 Task: Create in the project ByteBoost and in the Backlog issue 'Develop a new tool for automated testing of web application accessibility and compliance with web standards' a child issue 'Automated testing infrastructure reliability remediation and reporting', and assign it to team member softage.1@softage.net. Create in the project ByteBoost and in the Backlog issue 'Upgrade the content delivery and caching mechanisms of a web application to improve content delivery speed and reliability' a child issue 'Integration with performance review systems', and assign it to team member softage.2@softage.net
Action: Mouse moved to (168, 45)
Screenshot: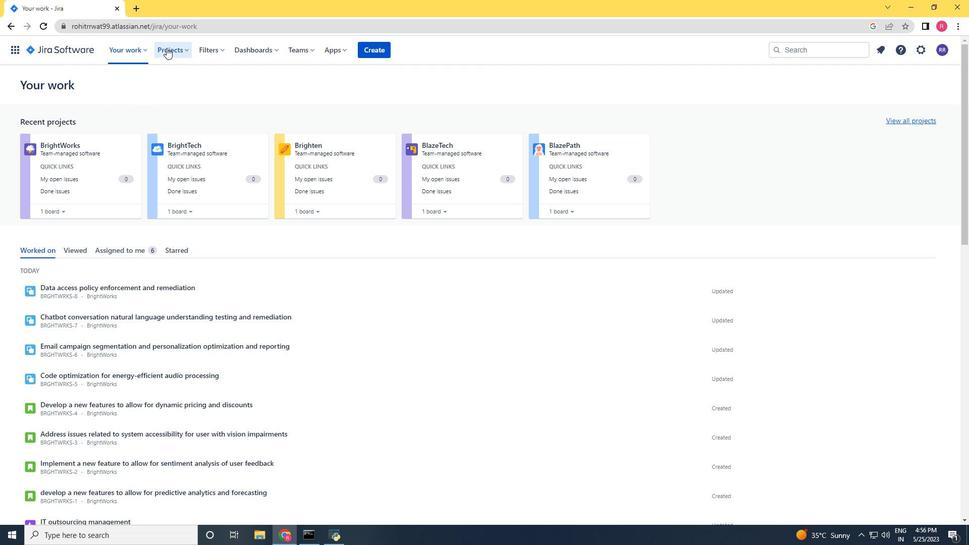 
Action: Mouse pressed left at (168, 45)
Screenshot: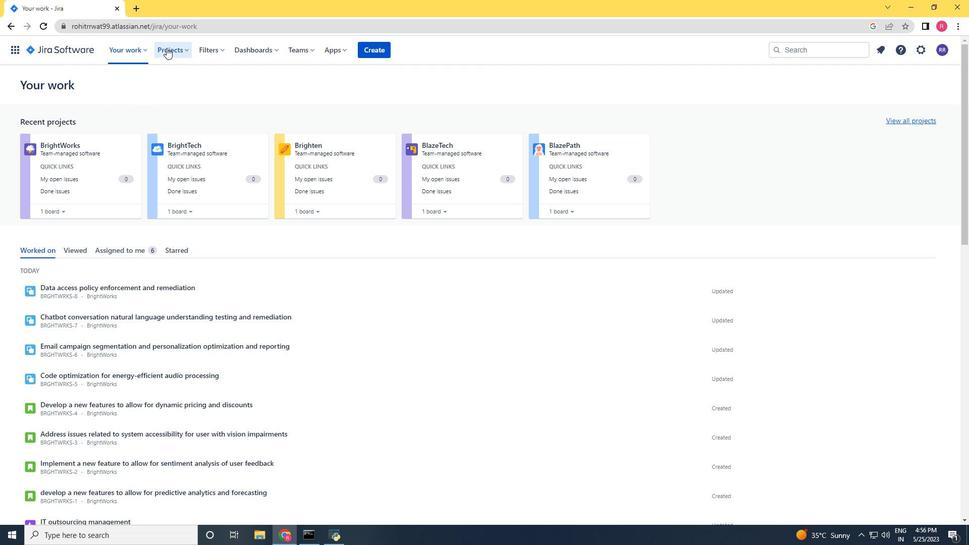 
Action: Mouse moved to (212, 103)
Screenshot: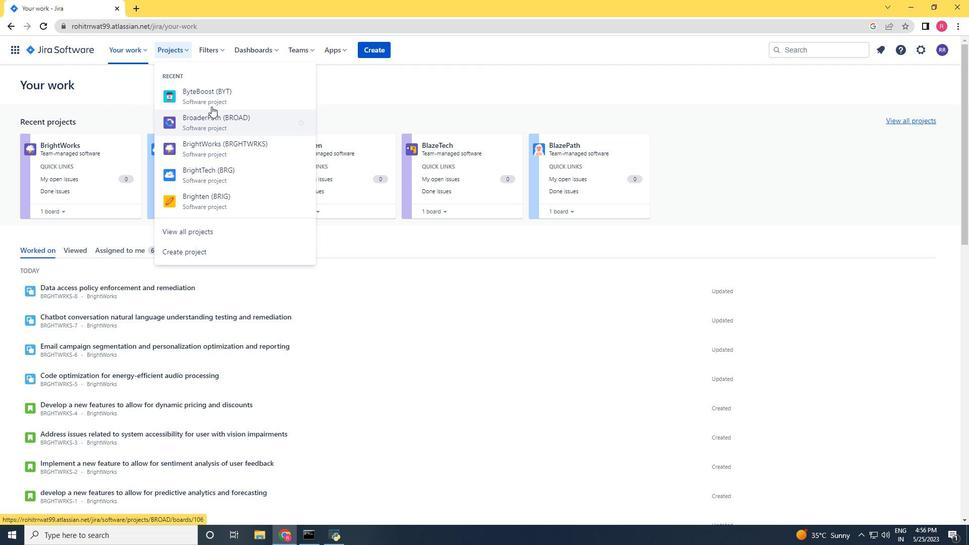 
Action: Mouse pressed left at (212, 103)
Screenshot: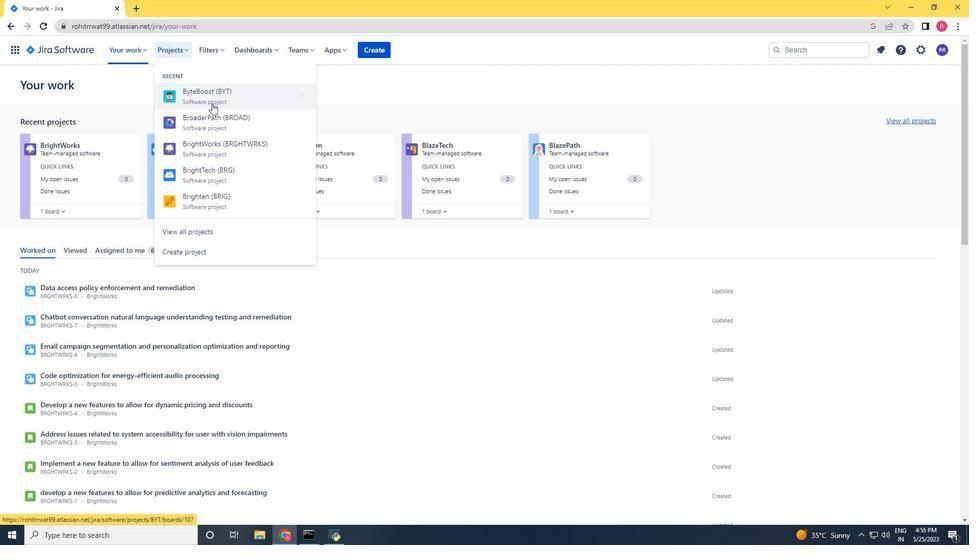 
Action: Mouse moved to (92, 157)
Screenshot: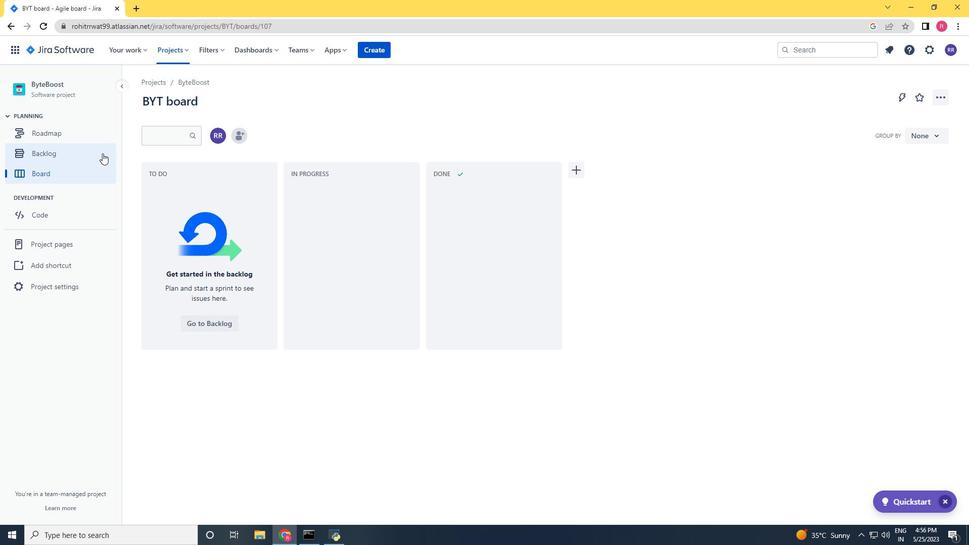 
Action: Mouse pressed left at (92, 157)
Screenshot: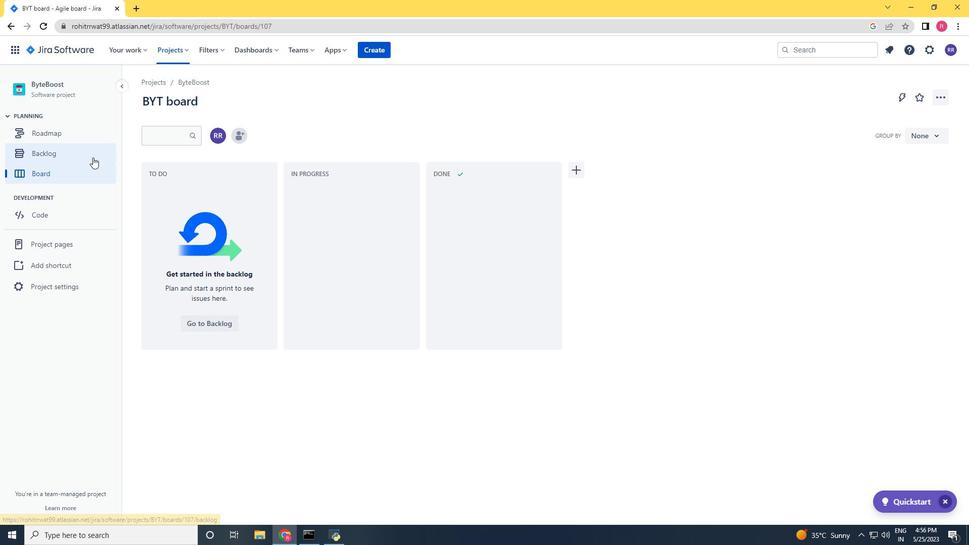 
Action: Mouse moved to (712, 269)
Screenshot: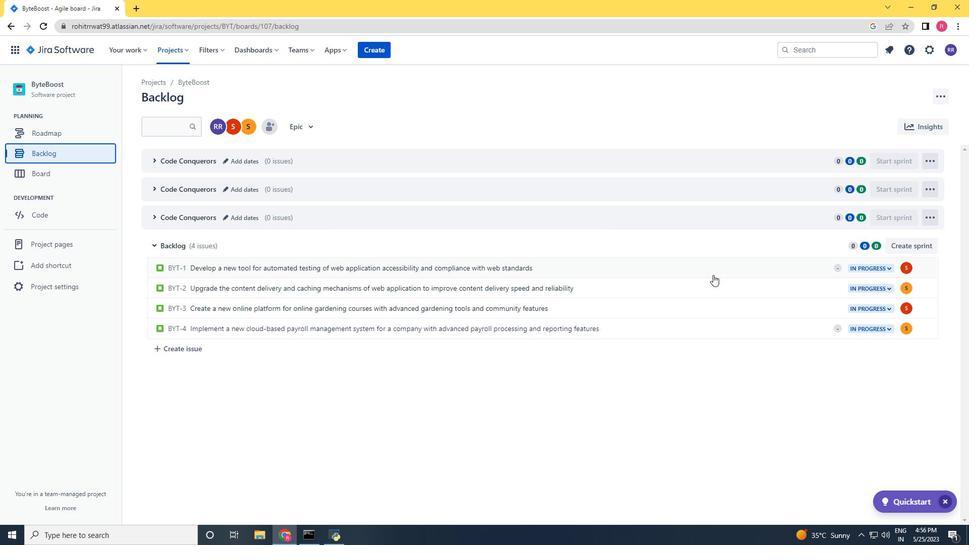 
Action: Mouse pressed left at (712, 269)
Screenshot: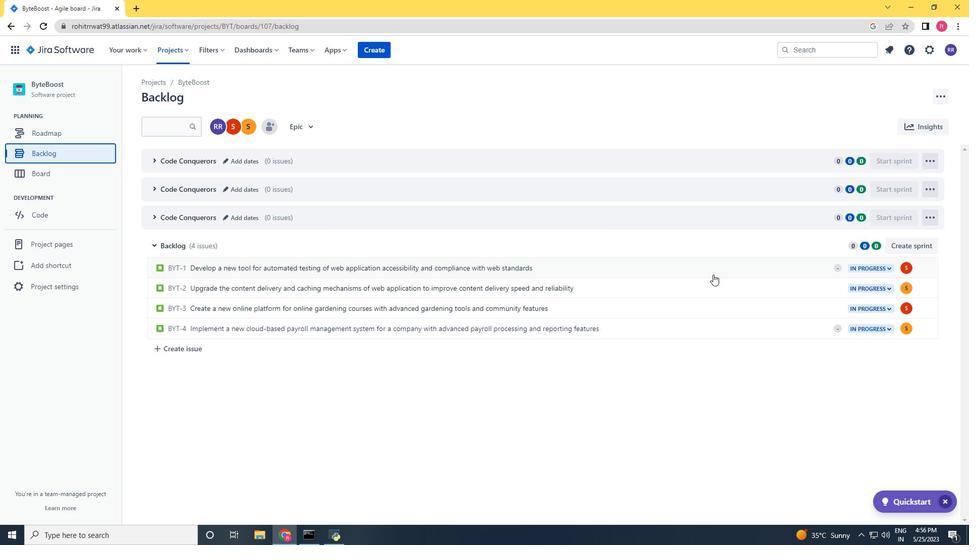 
Action: Mouse moved to (799, 238)
Screenshot: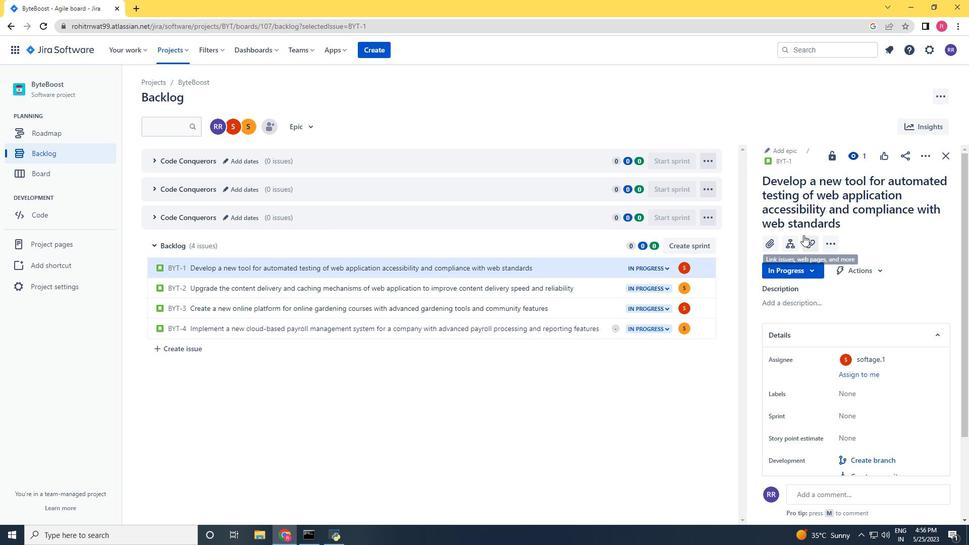 
Action: Mouse pressed left at (799, 238)
Screenshot: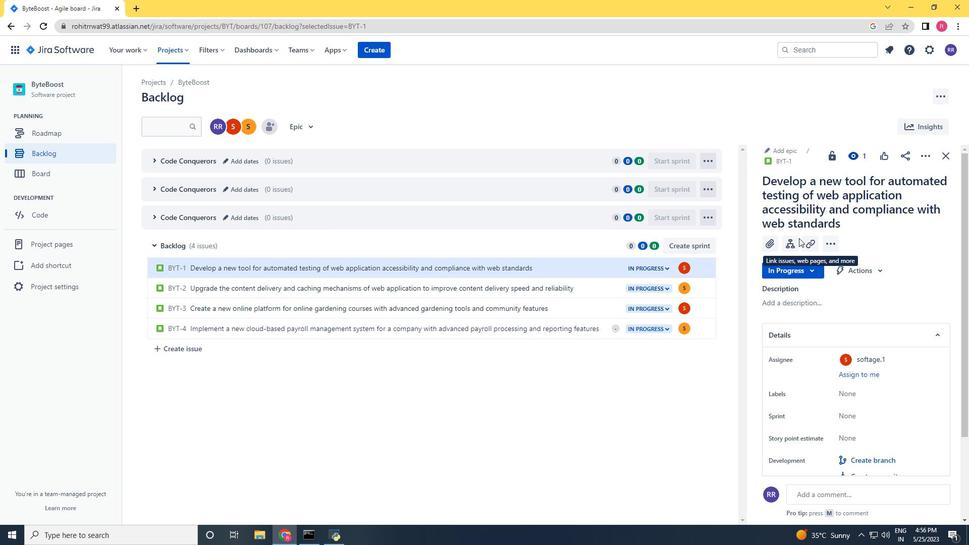 
Action: Mouse moved to (790, 245)
Screenshot: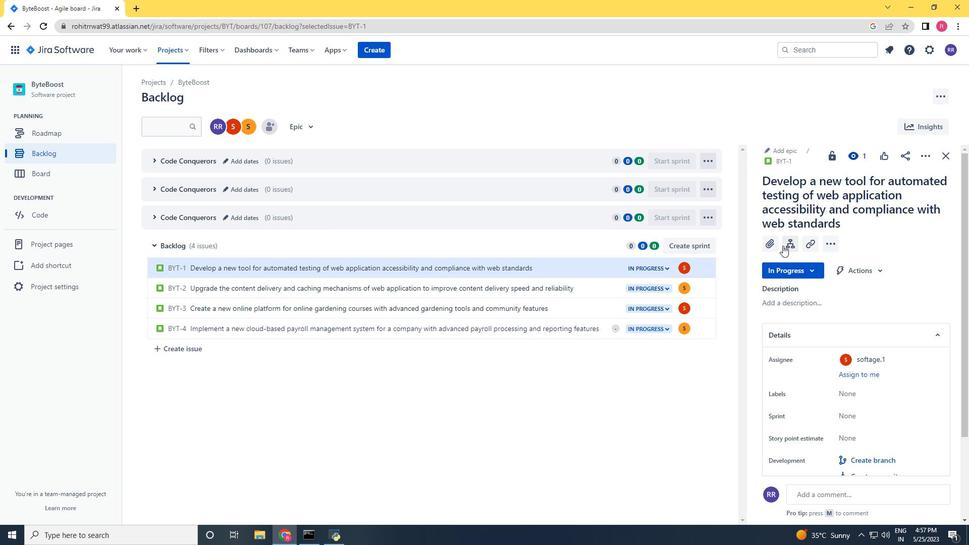 
Action: Mouse pressed left at (789, 245)
Screenshot: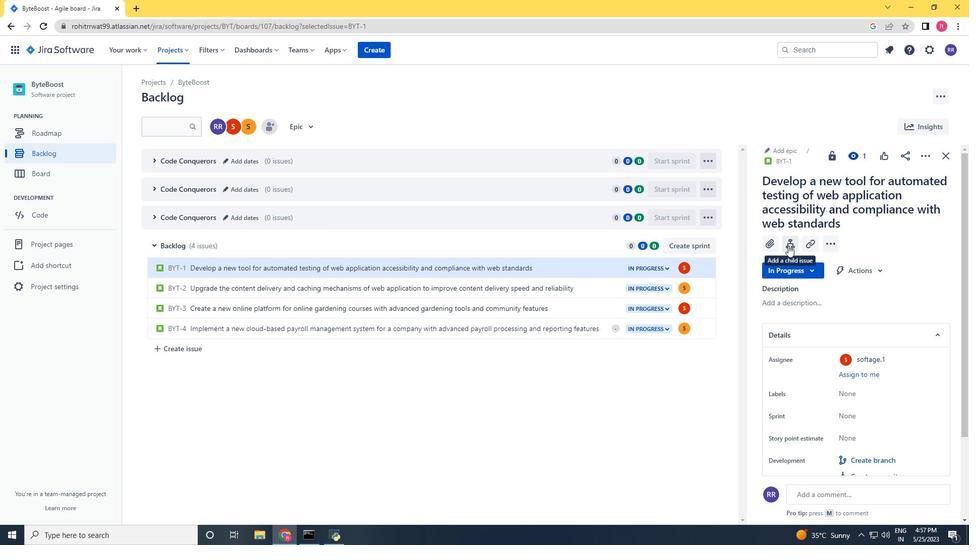 
Action: Key pressed <Key.shift>Automated<Key.space>testing<Key.space>infrastu<Key.backspace>ructure<Key.space>realibility<Key.space><Key.backspace><Key.backspace><Key.backspace><Key.backspace><Key.backspace><Key.backspace><Key.backspace><Key.backspace><Key.backspace>libility<Key.space><Key.left><Key.left><Key.left><Key.left><Key.left><Key.left><Key.left><Key.left><Key.left><Key.left><Key.left><Key.left><Key.right><Key.right><Key.right><Key.backspace><Key.right><Key.right><Key.right><Key.right><Key.right><Key.right><Key.right><Key.right><Key.right>remediation<Key.space><Key.left><Key.left><Key.left><Key.left><Key.left><Key.left><Key.left><Key.left><Key.left><Key.left><Key.left><Key.left><Key.left><Key.left><Key.left><Key.left><Key.left><Key.left><Key.left><Key.left><Key.left><Key.left><Key.right><Key.right><Key.right>a<Key.right><Key.right><Key.right><Key.right><Key.right><Key.right><Key.right><Key.right><Key.right><Key.right><Key.right><Key.right><Key.right><Key.right><Key.right><Key.right><Key.right><Key.right><Key.right><Key.right><Key.right><Key.right><Key.right><Key.right>and<Key.space>reporting<Key.space><Key.enter>
Screenshot: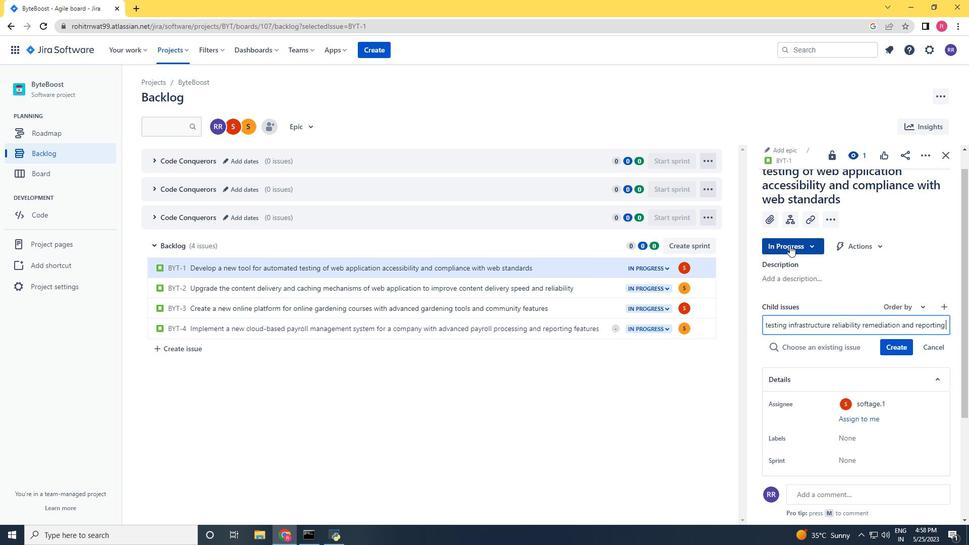 
Action: Mouse moved to (598, 293)
Screenshot: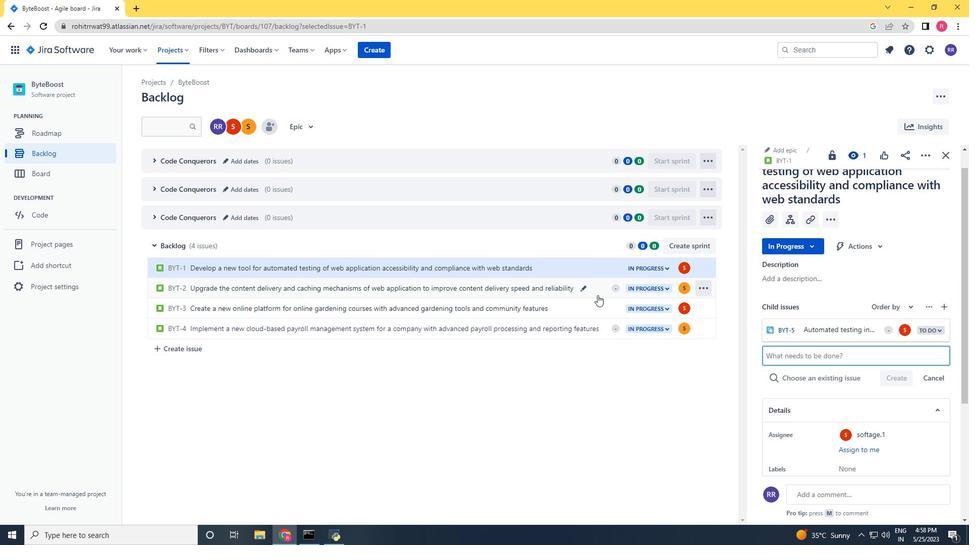 
Action: Mouse pressed left at (598, 293)
Screenshot: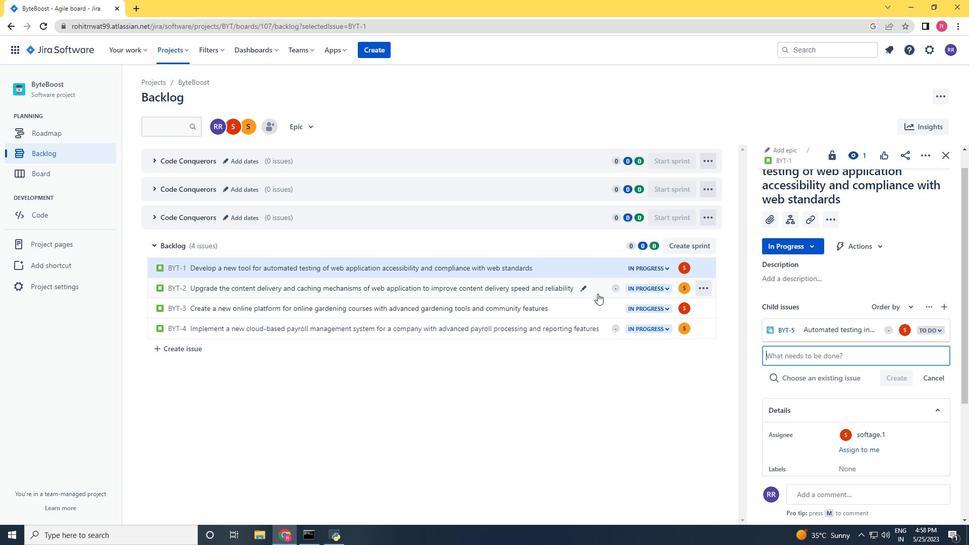 
Action: Mouse moved to (787, 245)
Screenshot: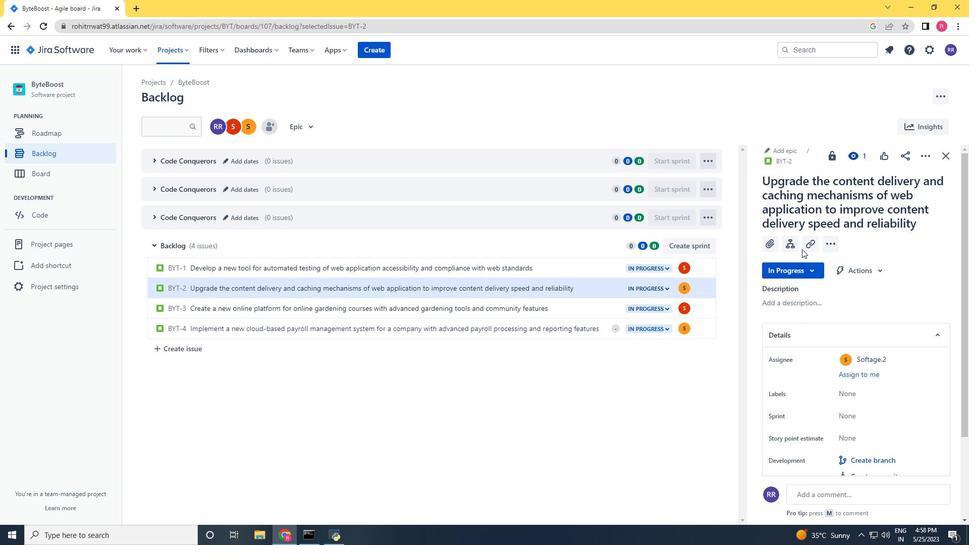 
Action: Mouse pressed left at (787, 245)
Screenshot: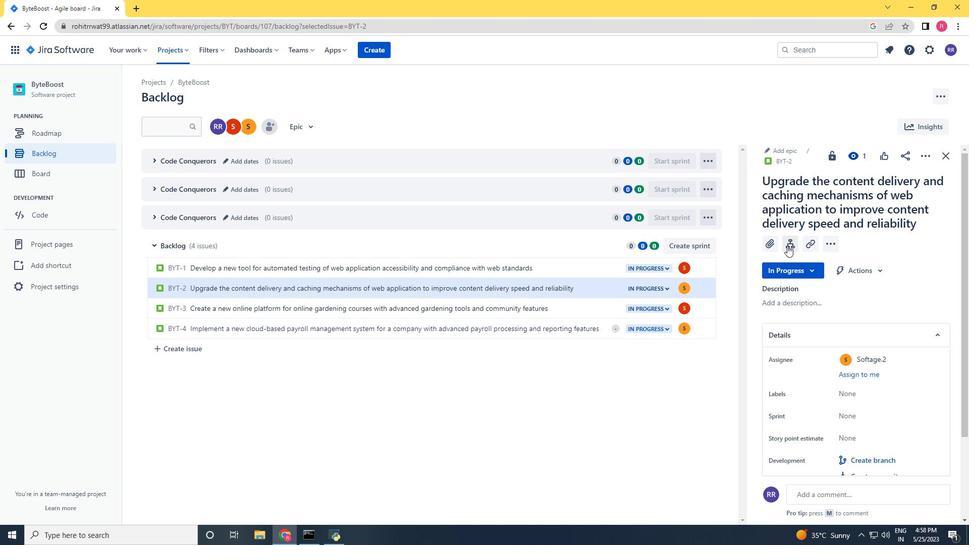 
Action: Mouse moved to (817, 352)
Screenshot: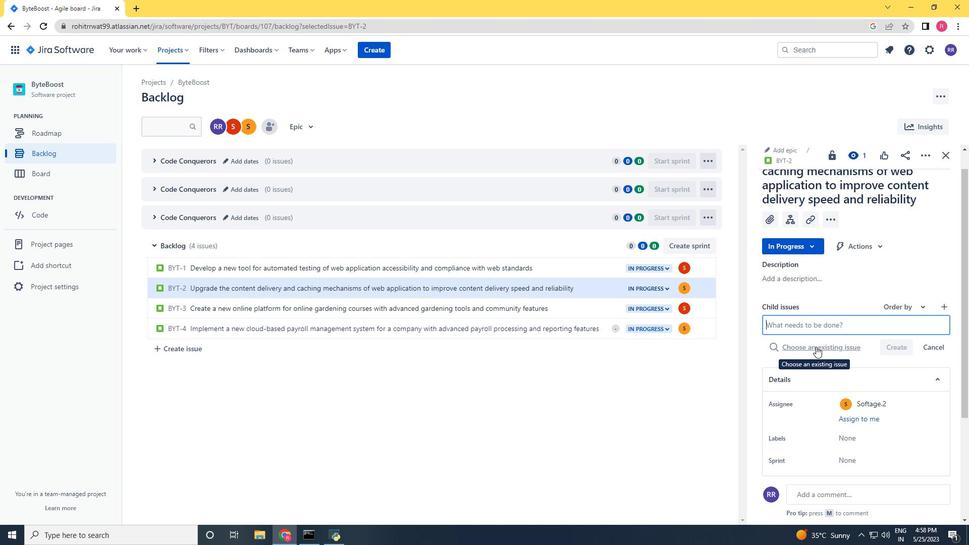 
Action: Key pressed <Key.shift>Integration<Key.space>wth<Key.space>prfor<Key.backspace><Key.backspace><Key.backspace><Key.backspace>erformance<Key.space>e<Key.backspace>review<Key.space>system<Key.space><Key.enter>
Screenshot: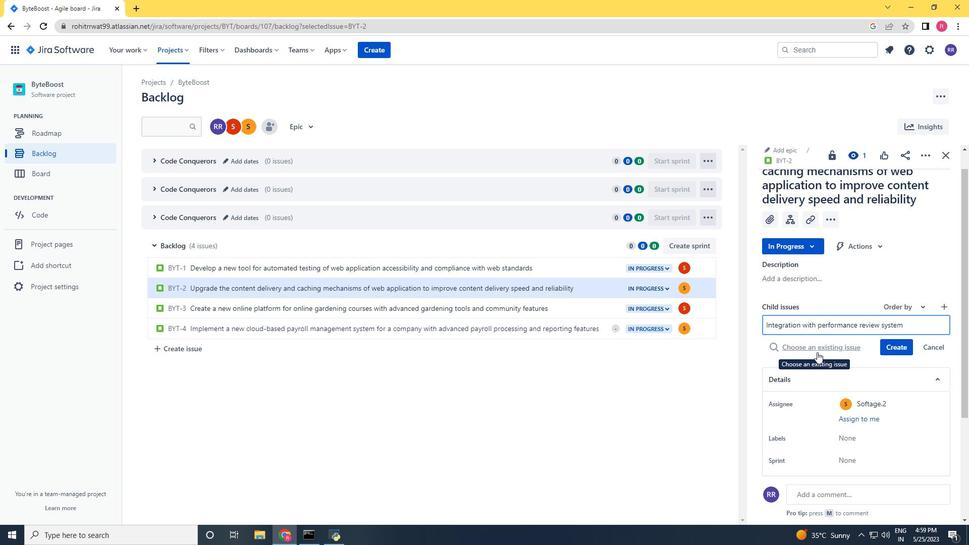 
Action: Mouse moved to (903, 329)
Screenshot: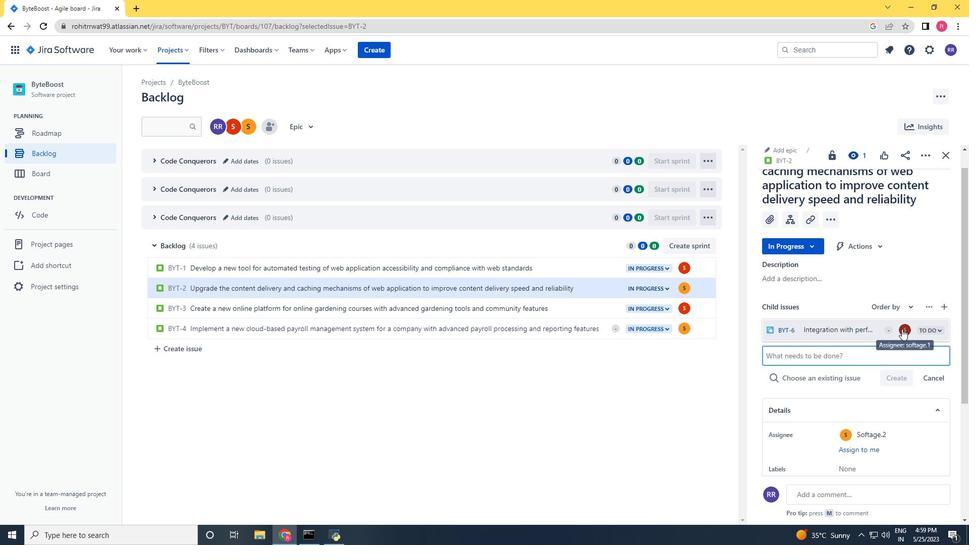 
Action: Mouse pressed left at (903, 329)
Screenshot: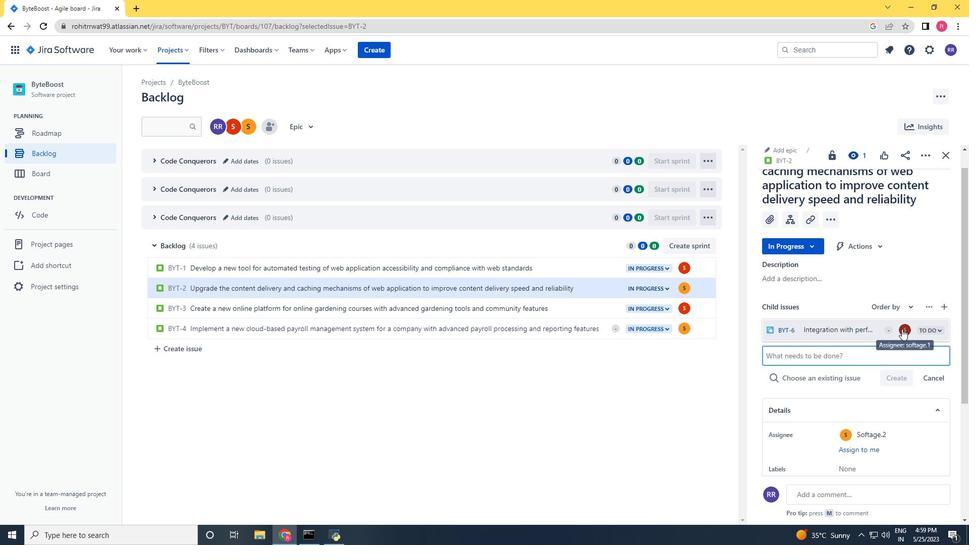 
Action: Key pressed softage.2<Key.shift>@softage.net
Screenshot: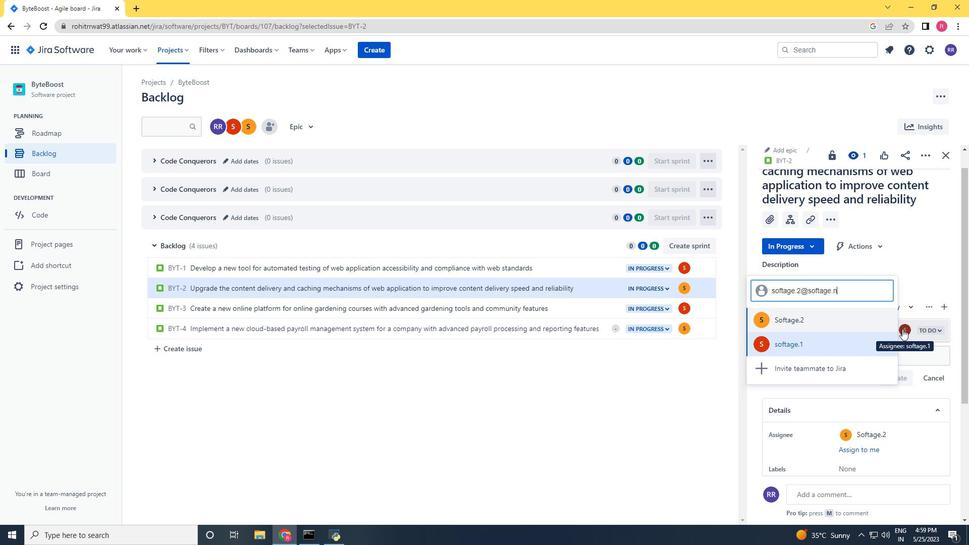 
Action: Mouse scrolled (903, 329) with delta (0, 0)
Screenshot: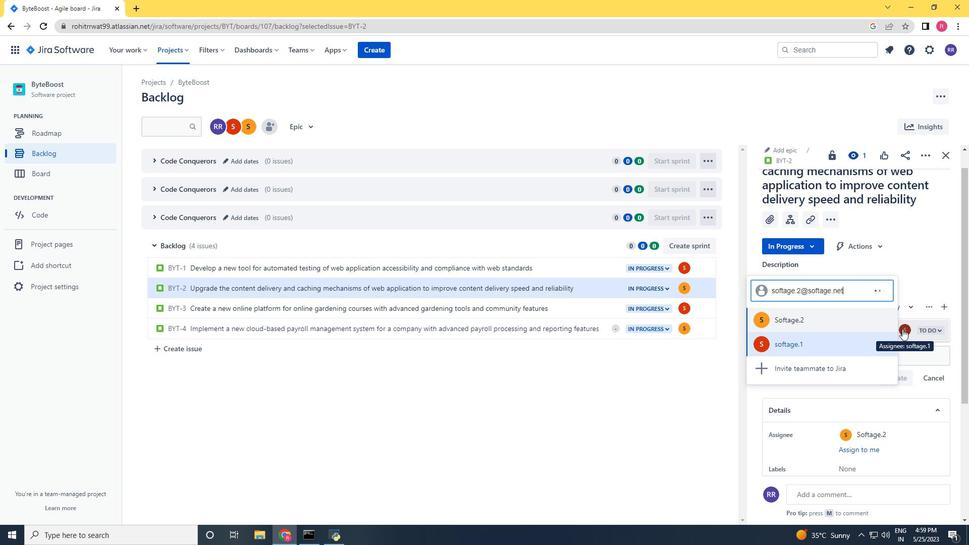 
Action: Mouse scrolled (903, 329) with delta (0, 0)
Screenshot: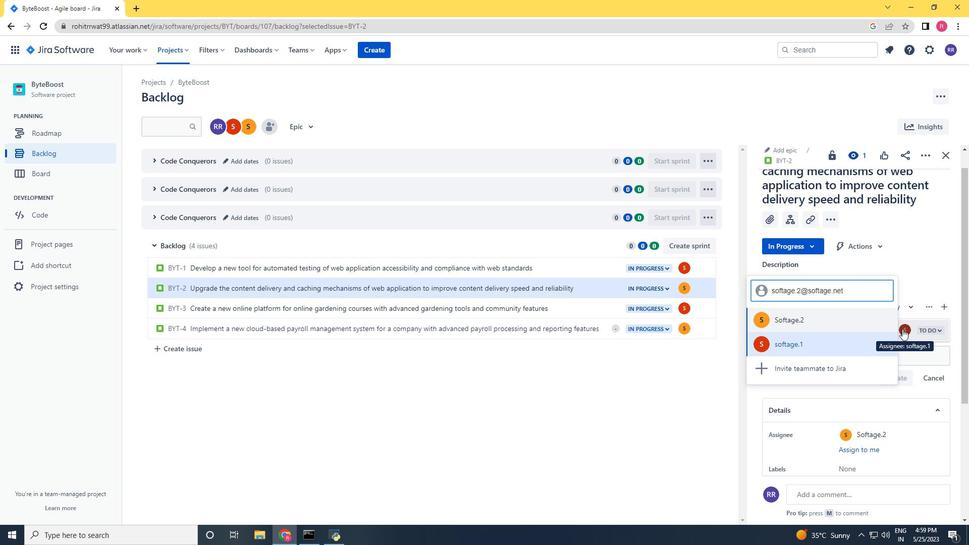 
Action: Mouse moved to (845, 353)
Screenshot: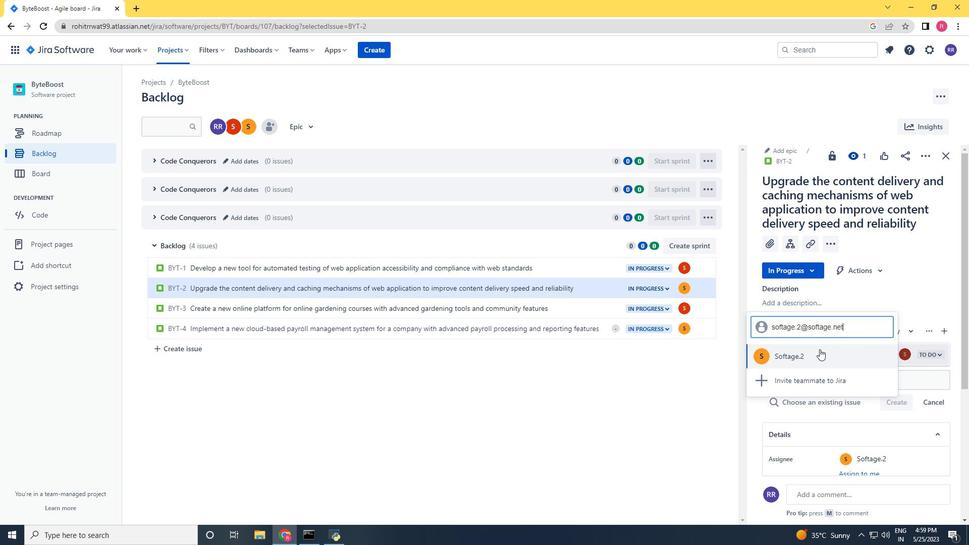 
Action: Mouse pressed left at (820, 350)
Screenshot: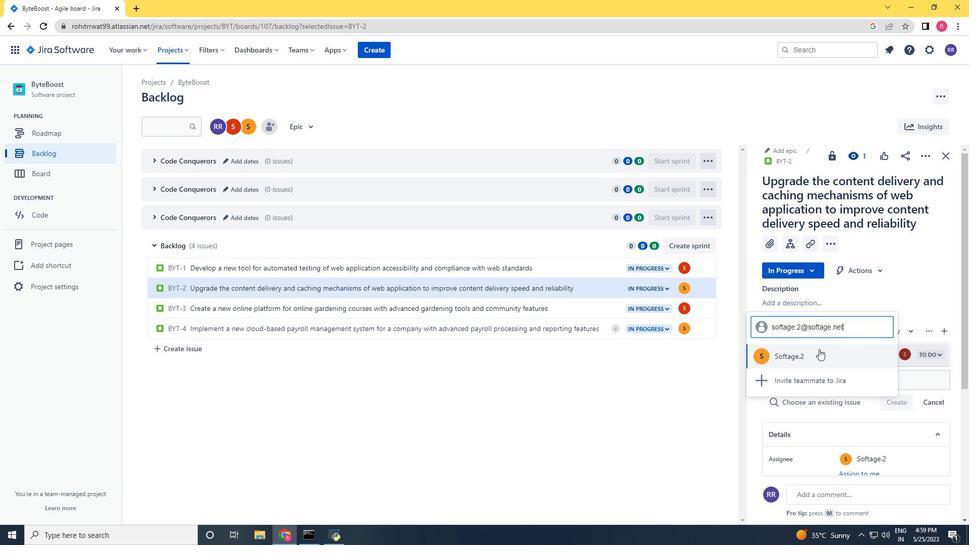 
Action: Mouse moved to (420, 534)
Screenshot: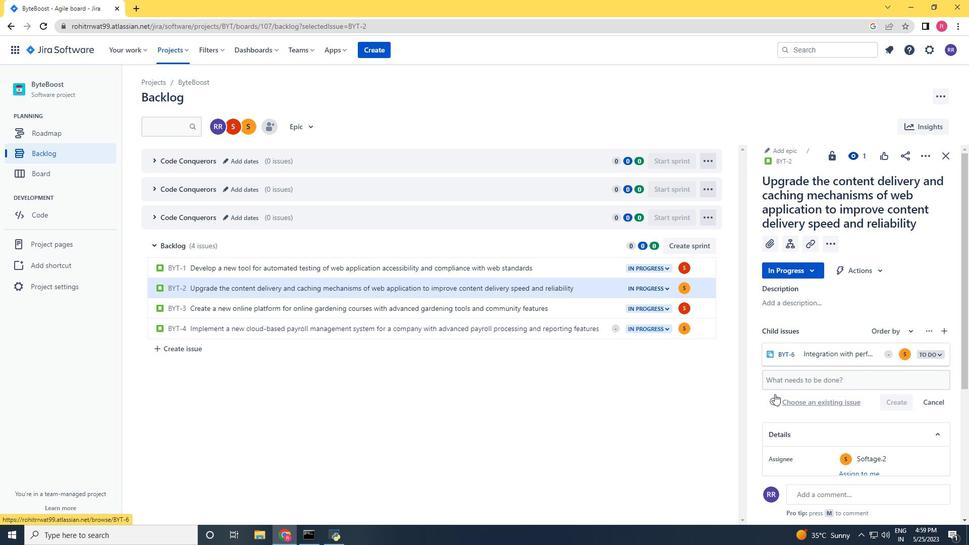 
